 Task: Create Card Card0000000068 in Board Board0000000017 in Workspace WS0000000006 in Trello. Create Card Card0000000069 in Board Board0000000018 in Workspace WS0000000006 in Trello. Create Card Card0000000070 in Board Board0000000018 in Workspace WS0000000006 in Trello. Create Card Card0000000071 in Board Board0000000018 in Workspace WS0000000006 in Trello. Create Card Card0000000072 in Board Board0000000018 in Workspace WS0000000006 in Trello
Action: Mouse moved to (339, 378)
Screenshot: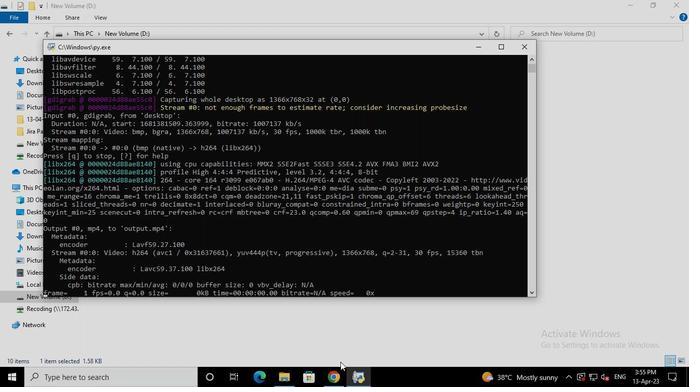 
Action: Mouse pressed left at (339, 378)
Screenshot: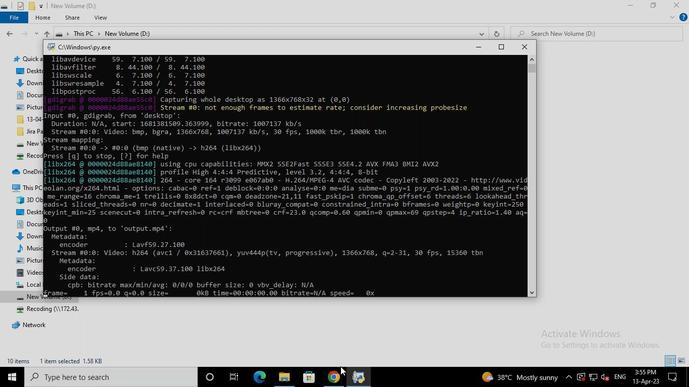 
Action: Mouse moved to (99, 106)
Screenshot: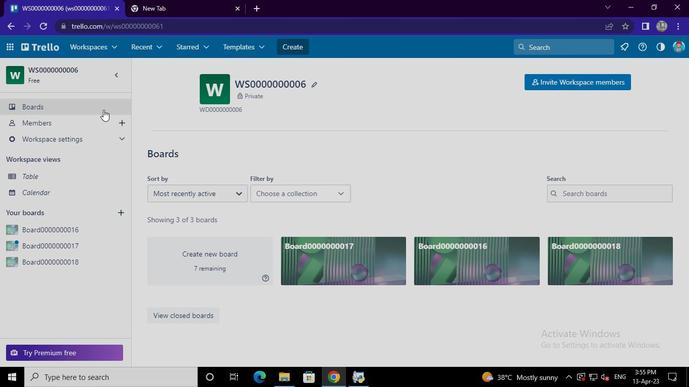 
Action: Mouse pressed left at (99, 106)
Screenshot: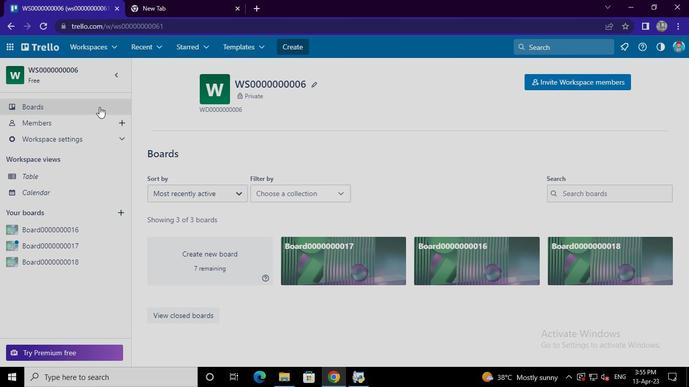 
Action: Mouse moved to (348, 260)
Screenshot: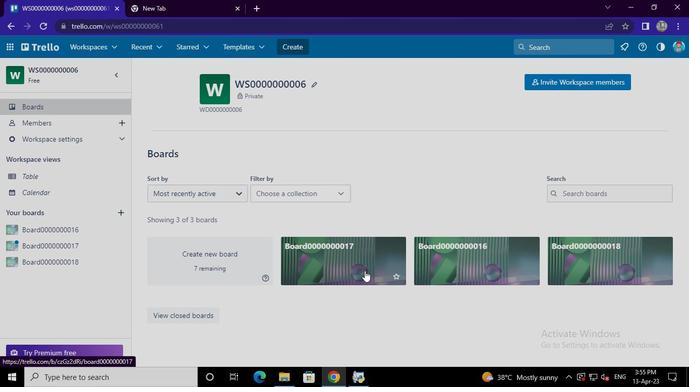 
Action: Mouse pressed left at (348, 260)
Screenshot: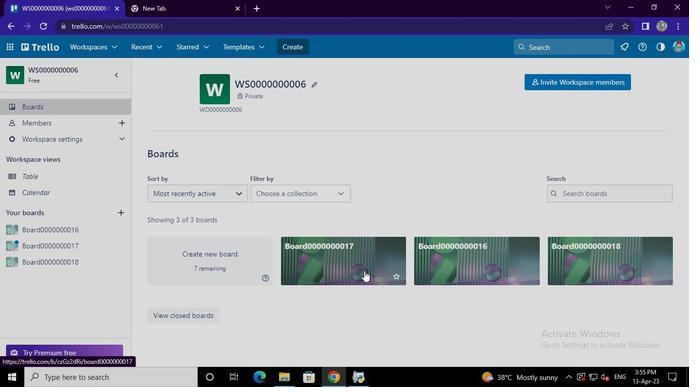 
Action: Mouse moved to (182, 171)
Screenshot: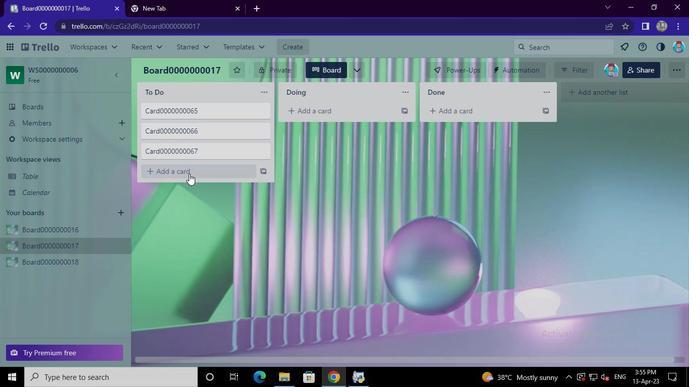 
Action: Mouse pressed left at (182, 171)
Screenshot: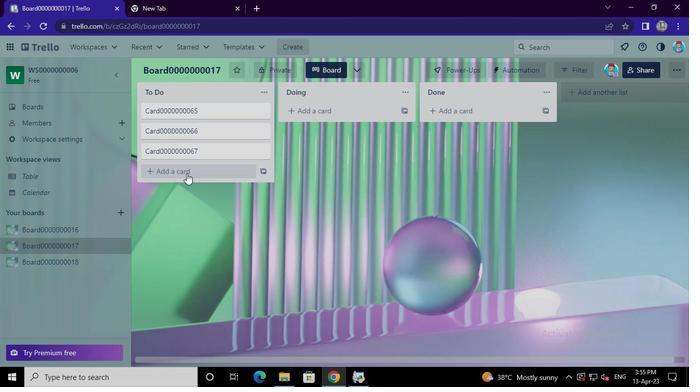 
Action: Mouse moved to (179, 174)
Screenshot: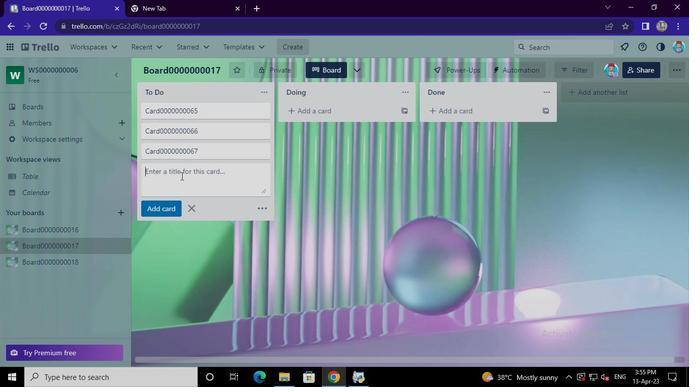 
Action: Mouse pressed left at (179, 174)
Screenshot: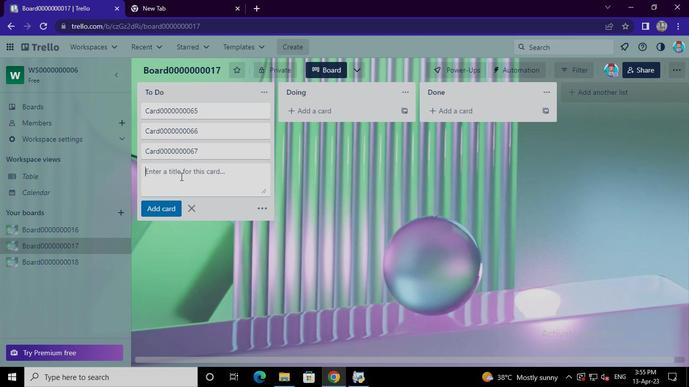 
Action: Keyboard Key.shift
Screenshot: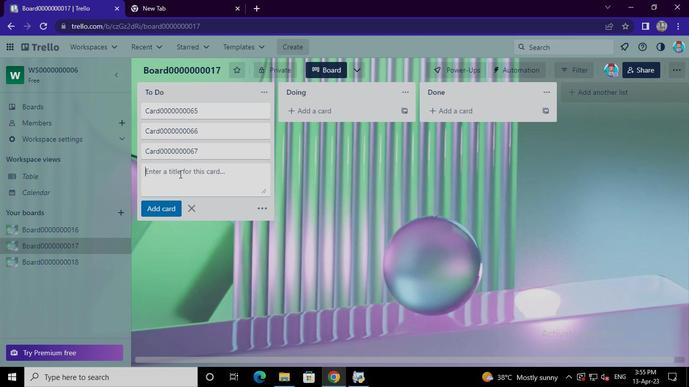 
Action: Keyboard C
Screenshot: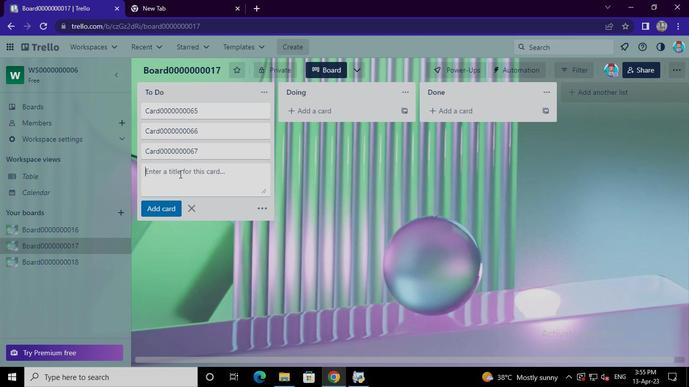 
Action: Keyboard a
Screenshot: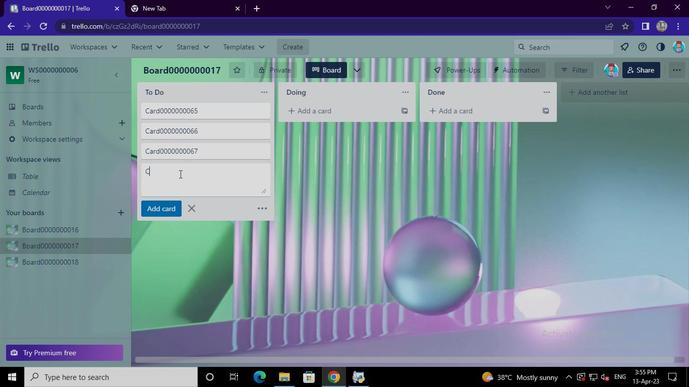 
Action: Keyboard r
Screenshot: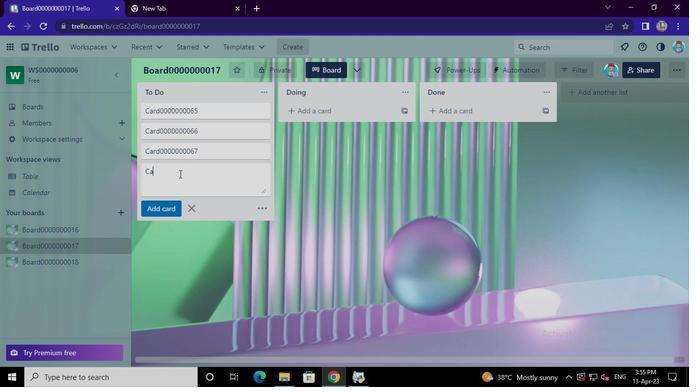 
Action: Keyboard d
Screenshot: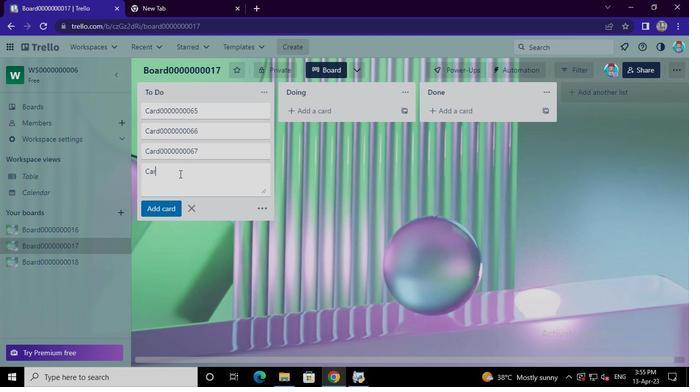 
Action: Mouse moved to (318, 245)
Screenshot: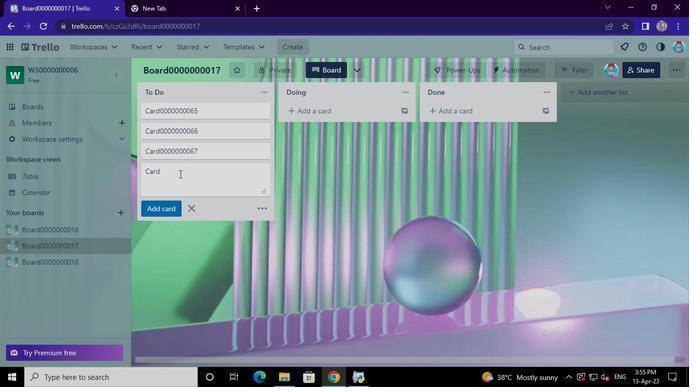 
Action: Keyboard <96>
Screenshot: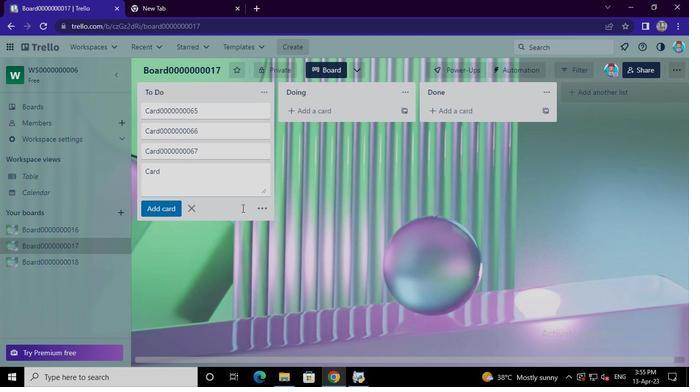 
Action: Keyboard <96>
Screenshot: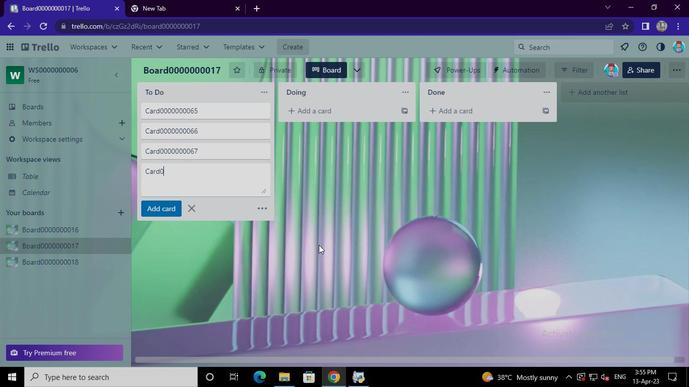 
Action: Keyboard <96>
Screenshot: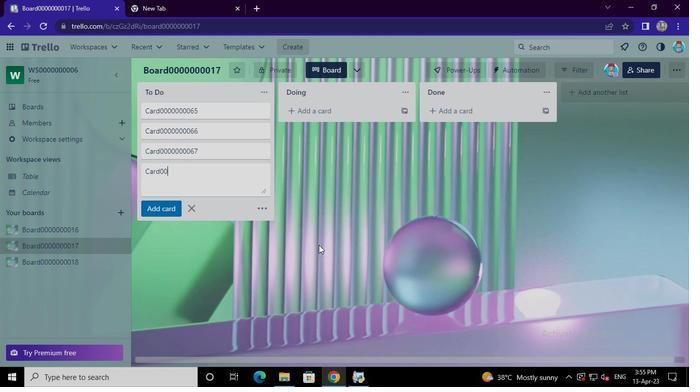 
Action: Keyboard <96>
Screenshot: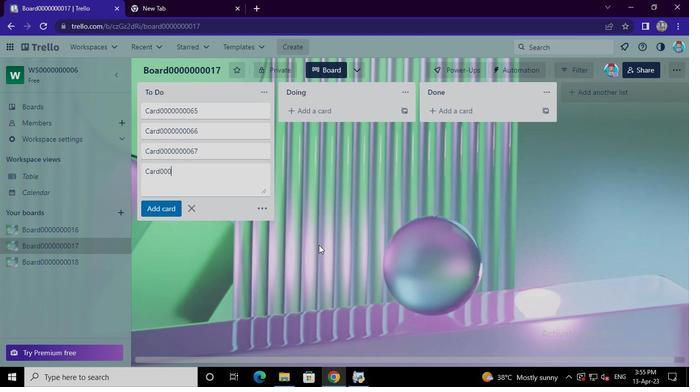 
Action: Keyboard <96>
Screenshot: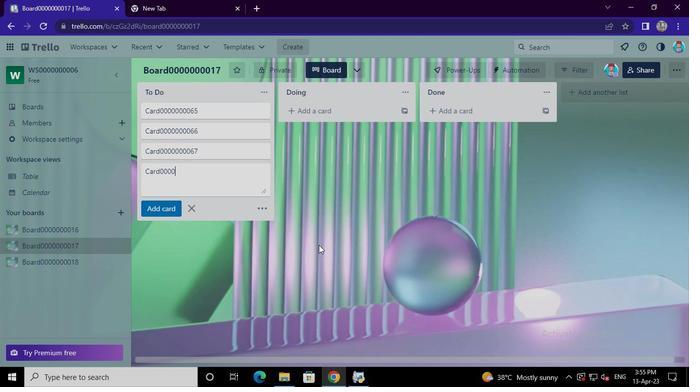 
Action: Keyboard <96>
Screenshot: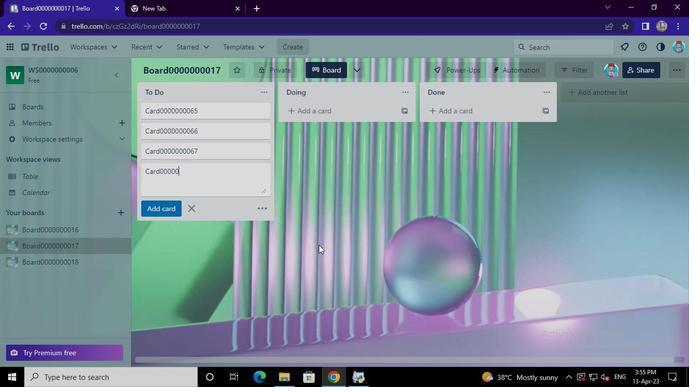 
Action: Keyboard <96>
Screenshot: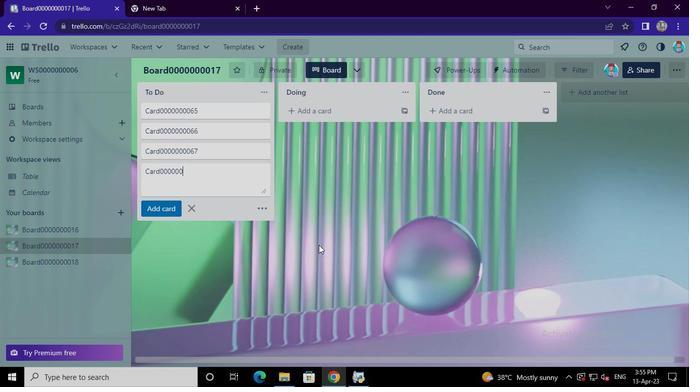 
Action: Keyboard <96>
Screenshot: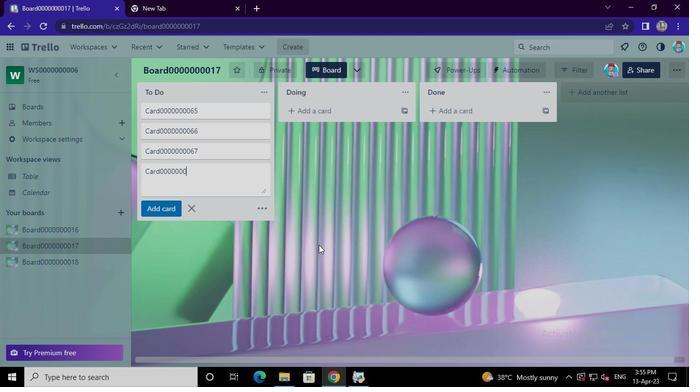 
Action: Mouse moved to (319, 245)
Screenshot: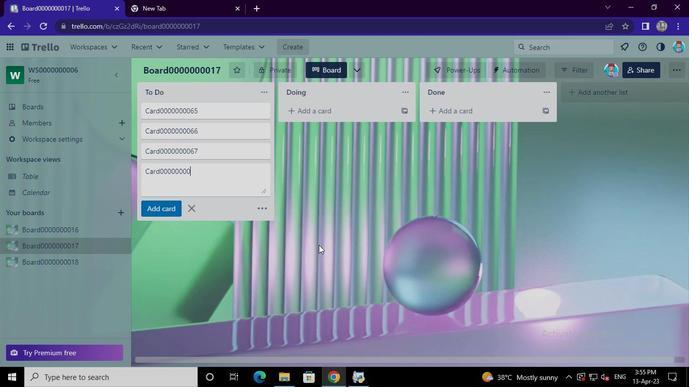 
Action: Keyboard <102>
Screenshot: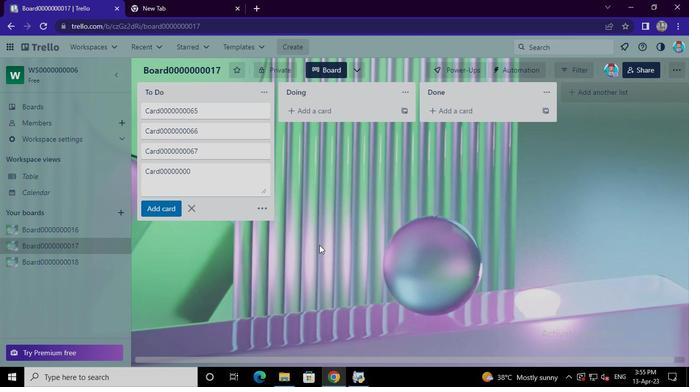 
Action: Keyboard <104>
Screenshot: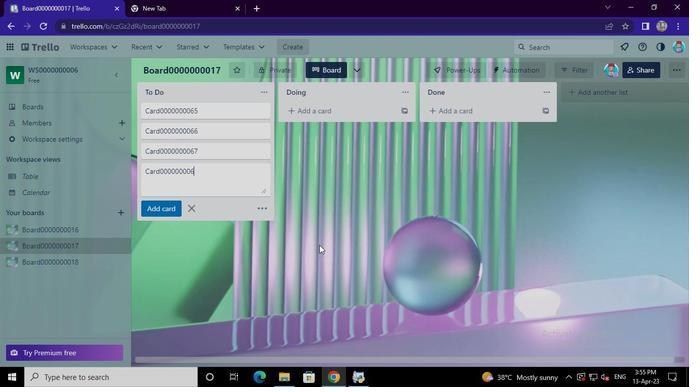 
Action: Mouse moved to (151, 210)
Screenshot: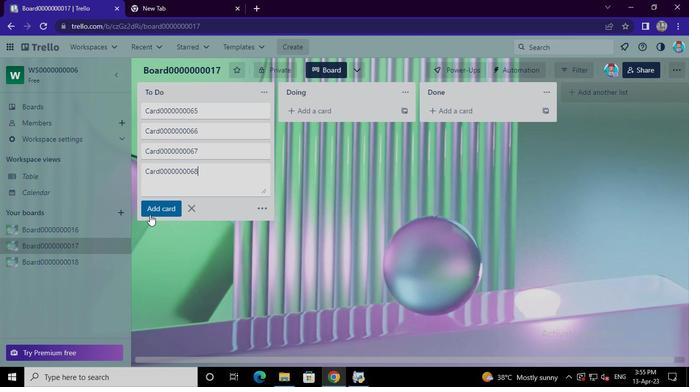 
Action: Mouse pressed left at (151, 210)
Screenshot: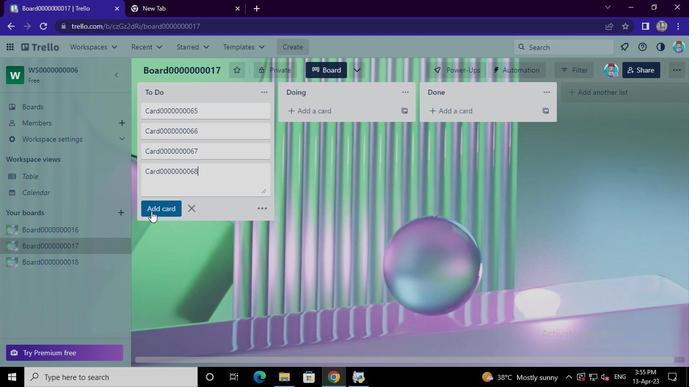 
Action: Mouse moved to (51, 108)
Screenshot: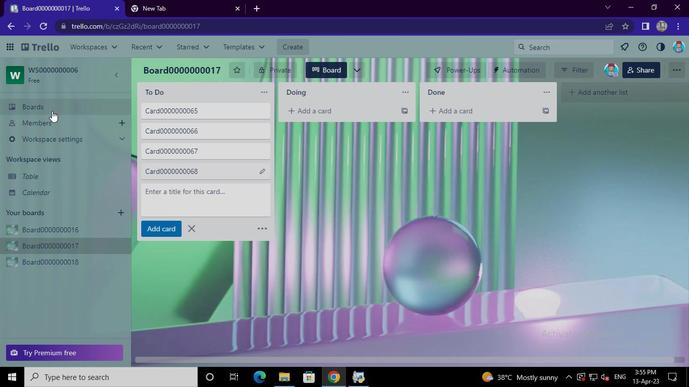 
Action: Mouse pressed left at (51, 108)
Screenshot: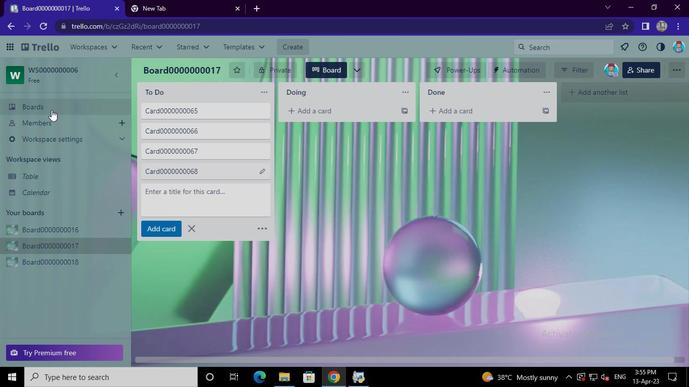 
Action: Mouse moved to (604, 263)
Screenshot: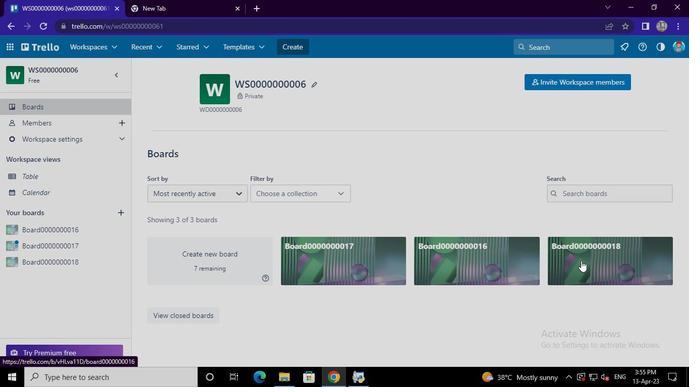 
Action: Mouse pressed left at (604, 263)
Screenshot: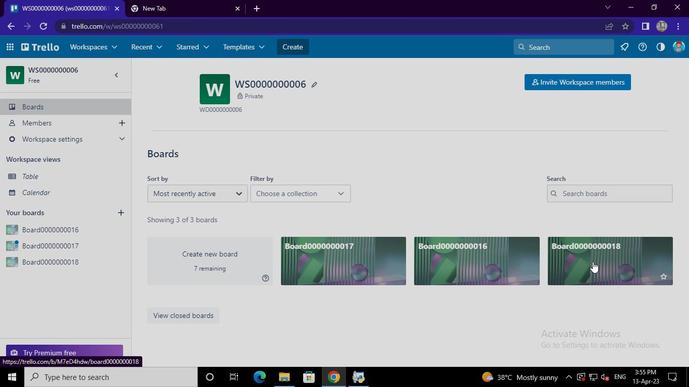 
Action: Mouse moved to (164, 137)
Screenshot: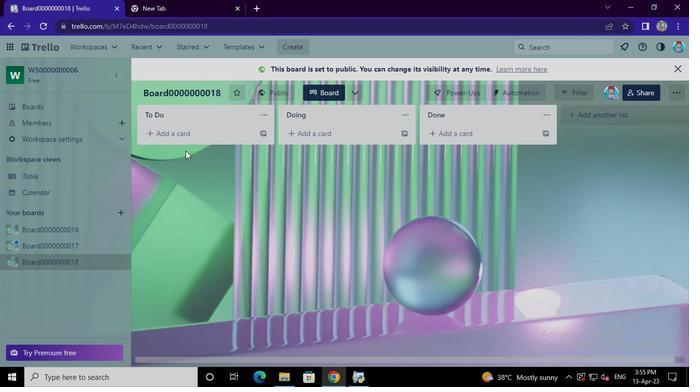 
Action: Mouse pressed left at (164, 137)
Screenshot: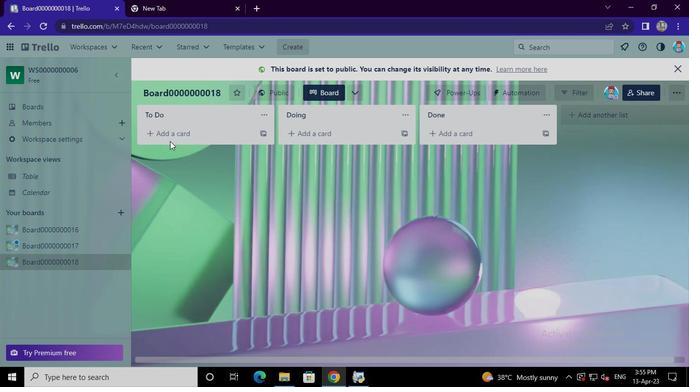 
Action: Mouse moved to (168, 137)
Screenshot: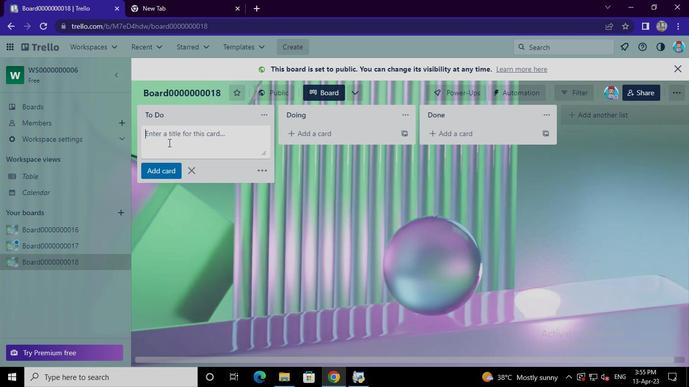 
Action: Mouse pressed left at (168, 137)
Screenshot: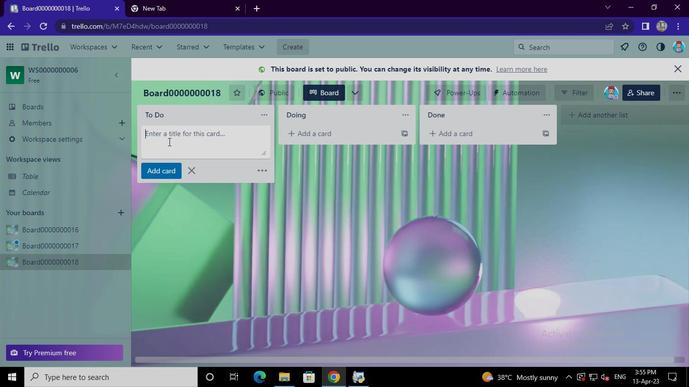 
Action: Keyboard Key.shift
Screenshot: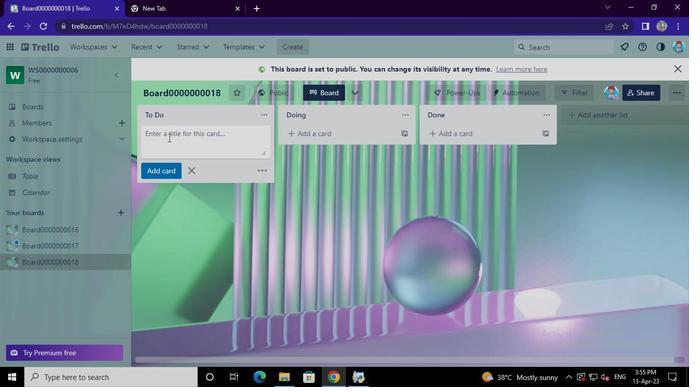 
Action: Keyboard C
Screenshot: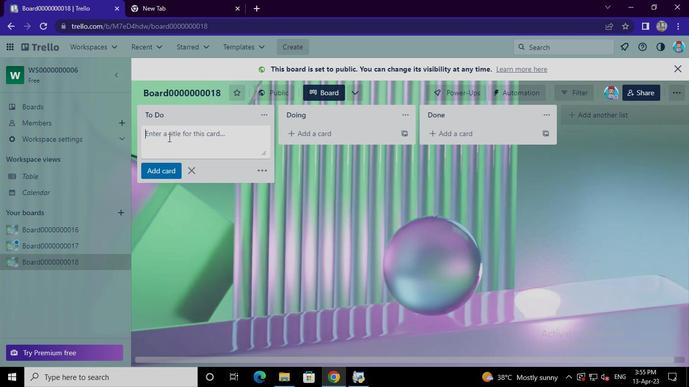
Action: Keyboard a
Screenshot: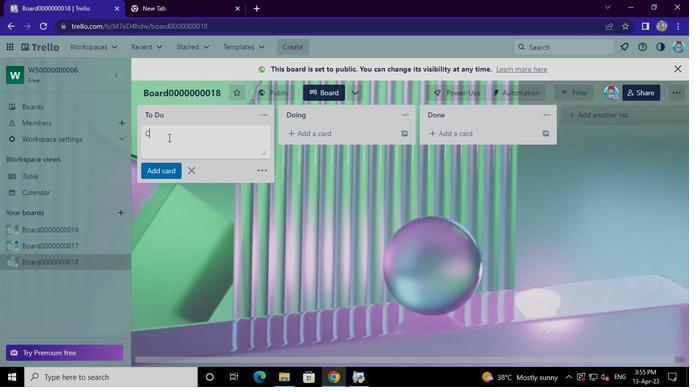 
Action: Keyboard r
Screenshot: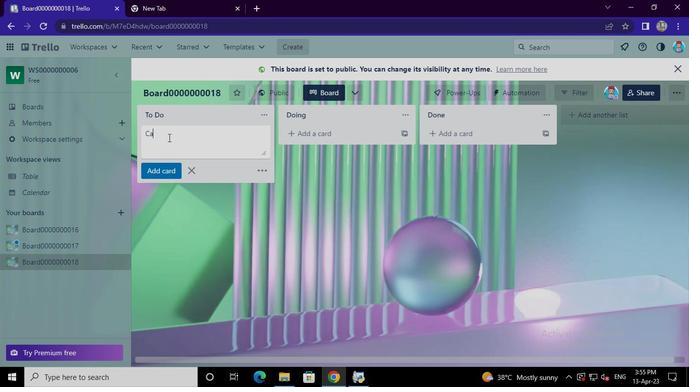 
Action: Keyboard d
Screenshot: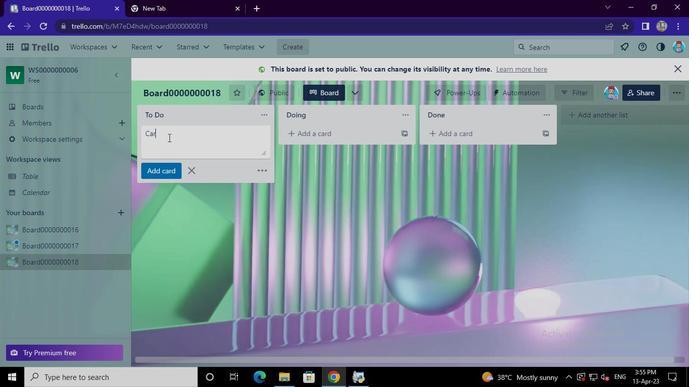 
Action: Keyboard <96>
Screenshot: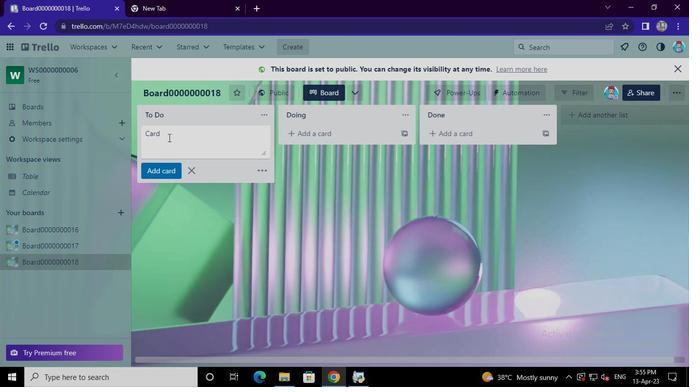 
Action: Keyboard <96>
Screenshot: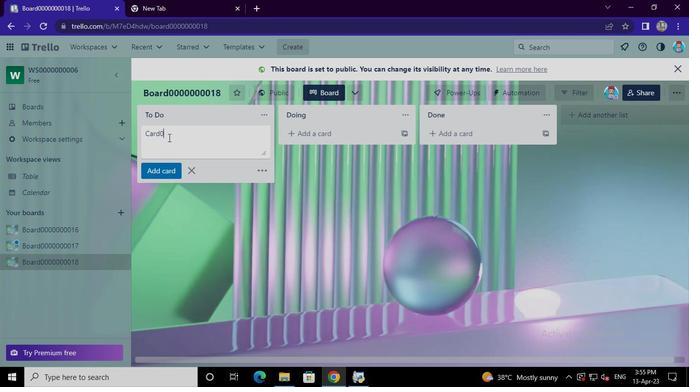 
Action: Keyboard <96>
Screenshot: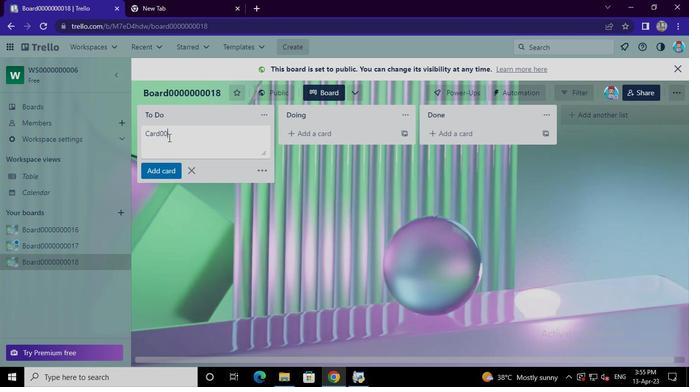 
Action: Keyboard <96>
Screenshot: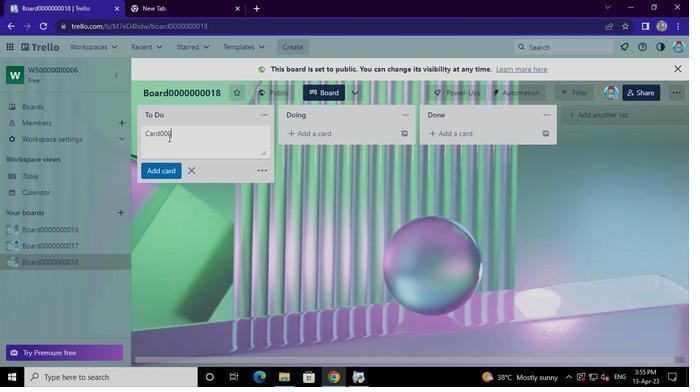 
Action: Keyboard <96>
Screenshot: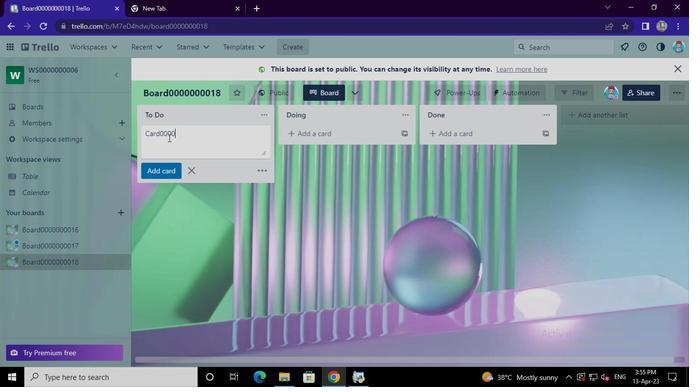 
Action: Keyboard <96>
Screenshot: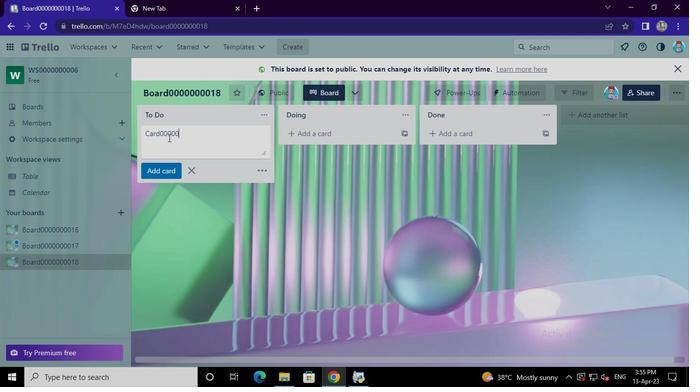 
Action: Keyboard <96>
Screenshot: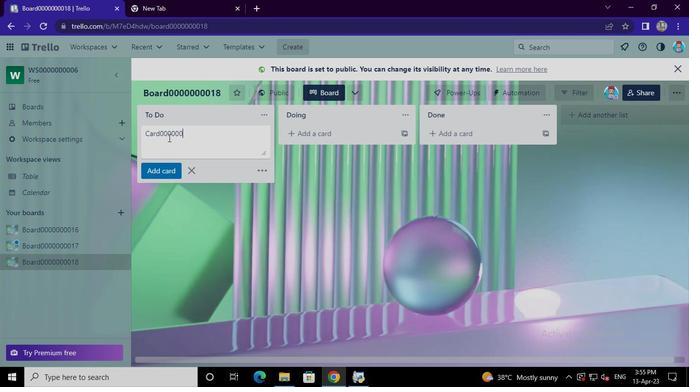 
Action: Keyboard <96>
Screenshot: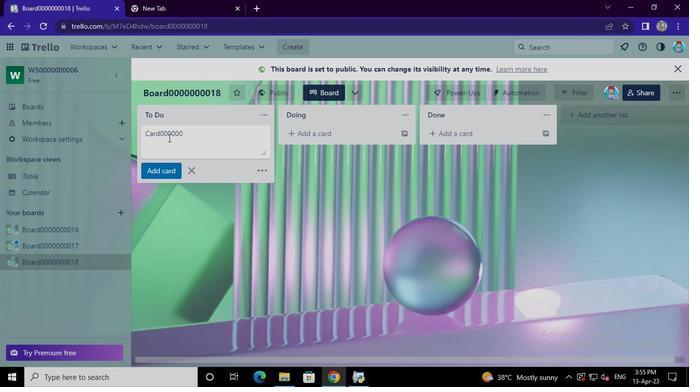 
Action: Keyboard <102>
Screenshot: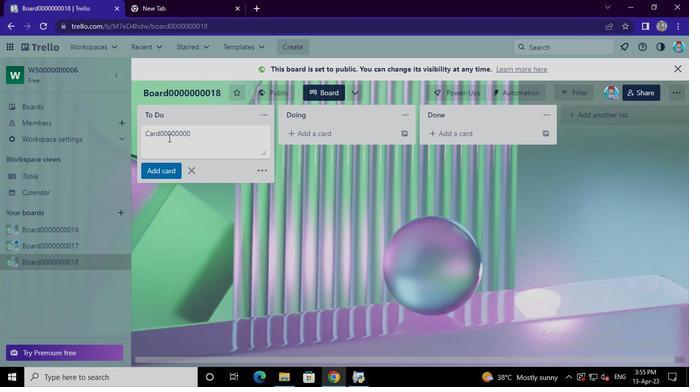 
Action: Keyboard <105>
Screenshot: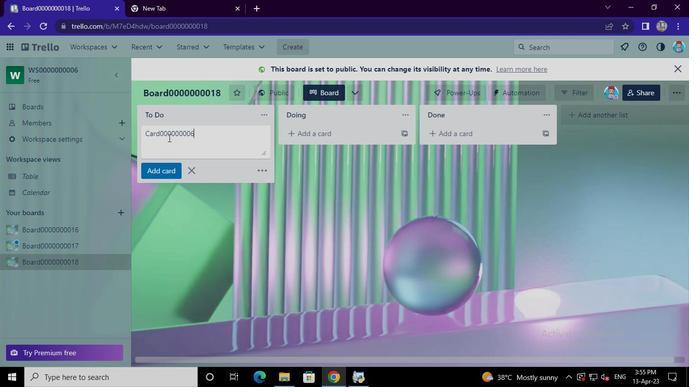 
Action: Mouse moved to (160, 165)
Screenshot: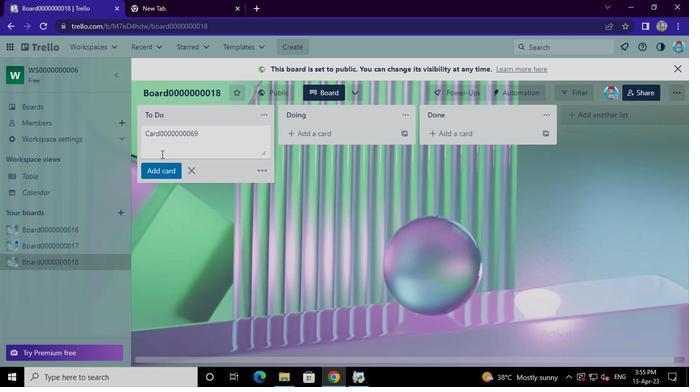 
Action: Mouse pressed left at (160, 165)
Screenshot: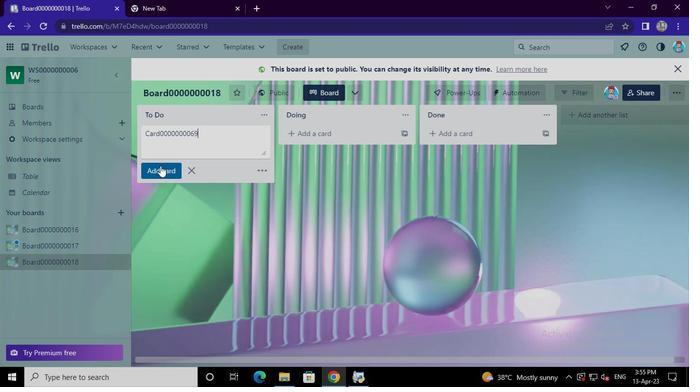 
Action: Mouse moved to (158, 159)
Screenshot: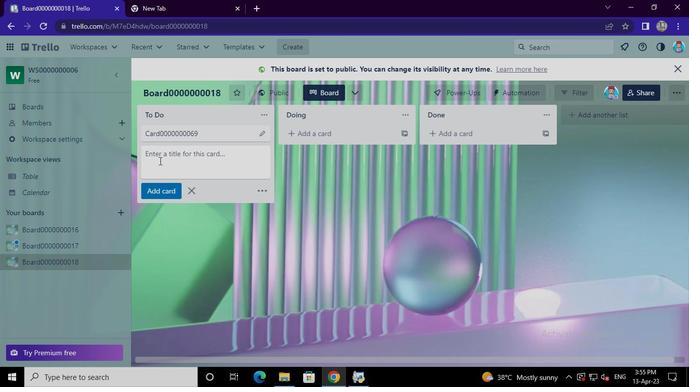 
Action: Mouse pressed left at (158, 159)
Screenshot: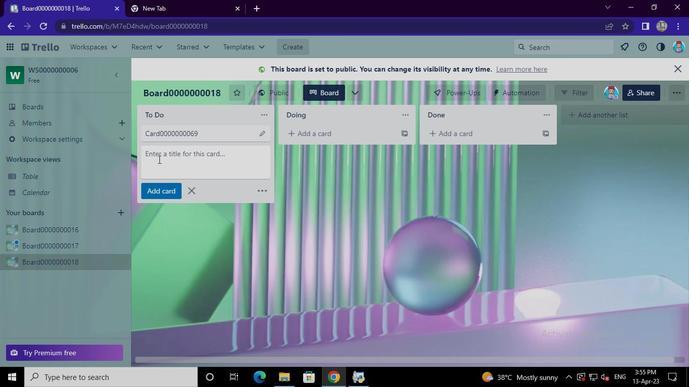 
Action: Mouse moved to (158, 158)
Screenshot: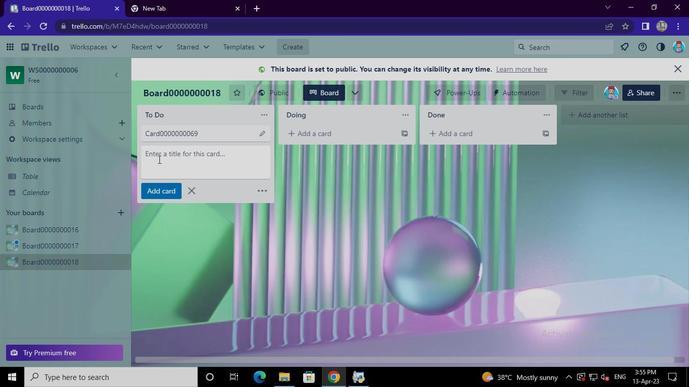 
Action: Keyboard Key.shift
Screenshot: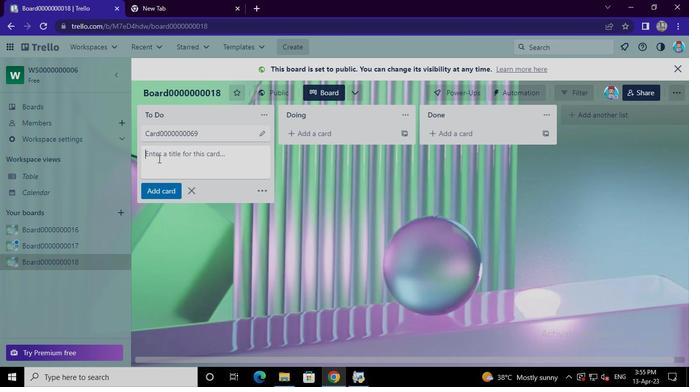 
Action: Keyboard C
Screenshot: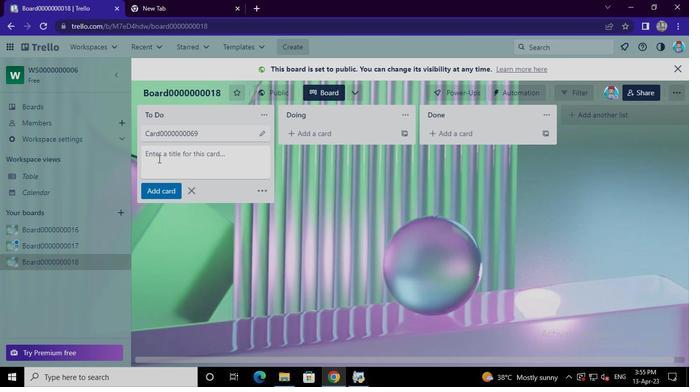 
Action: Keyboard a
Screenshot: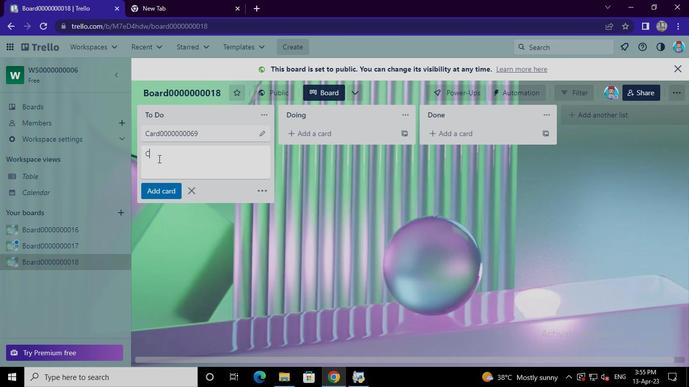 
Action: Keyboard r
Screenshot: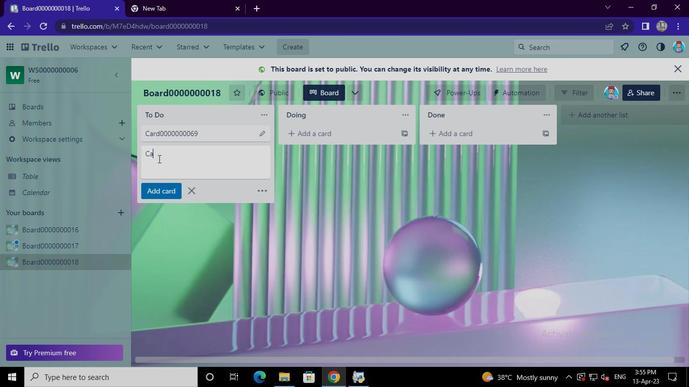 
Action: Keyboard d
Screenshot: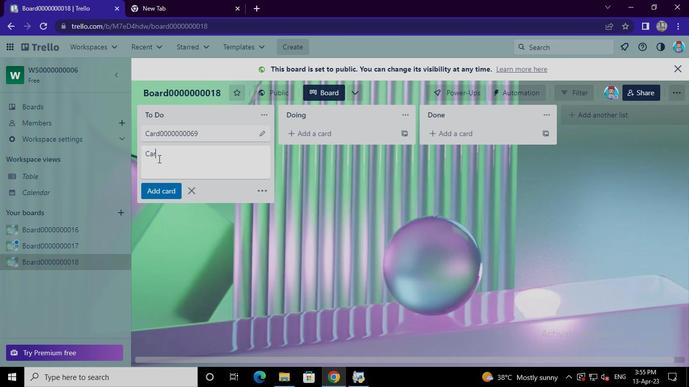 
Action: Keyboard <96>
Screenshot: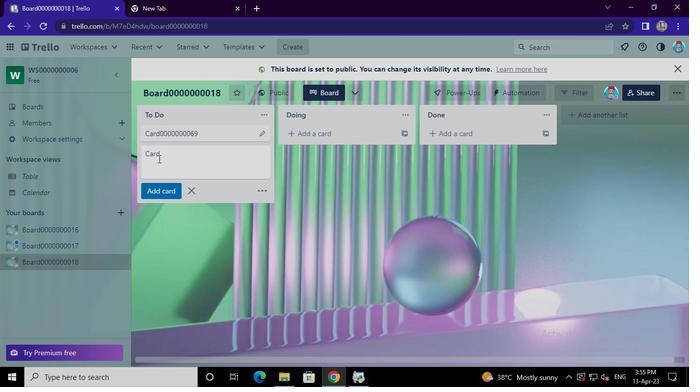 
Action: Keyboard <96>
Screenshot: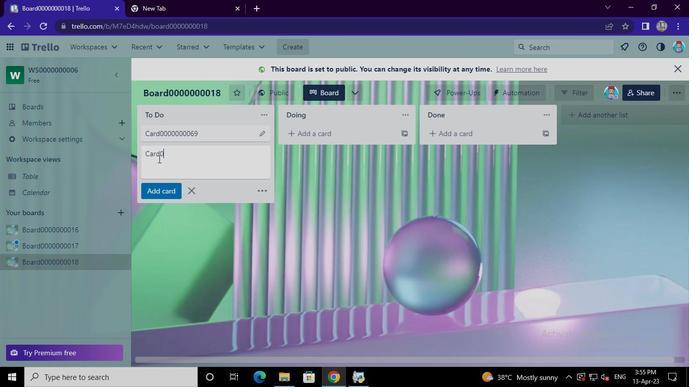 
Action: Keyboard <96>
Screenshot: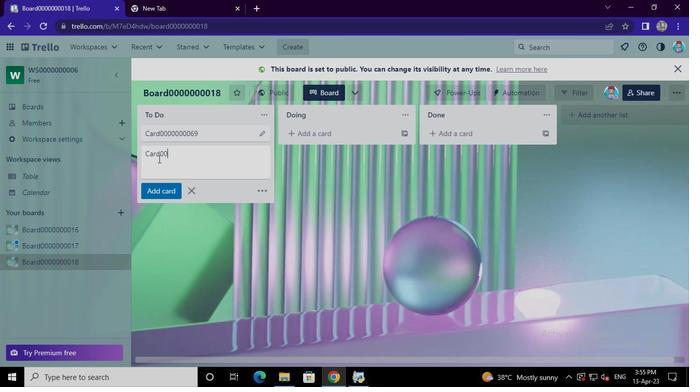 
Action: Keyboard <96>
Screenshot: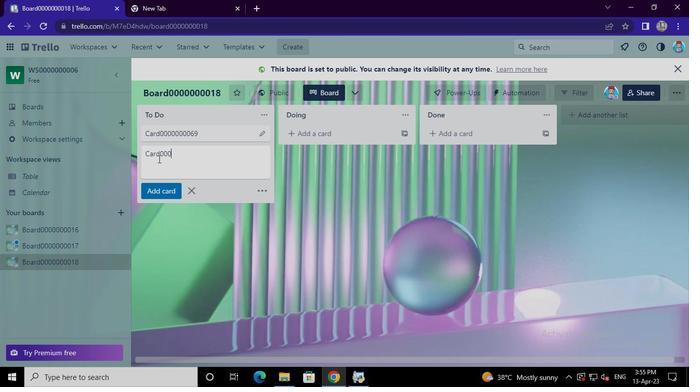 
Action: Keyboard <96>
Screenshot: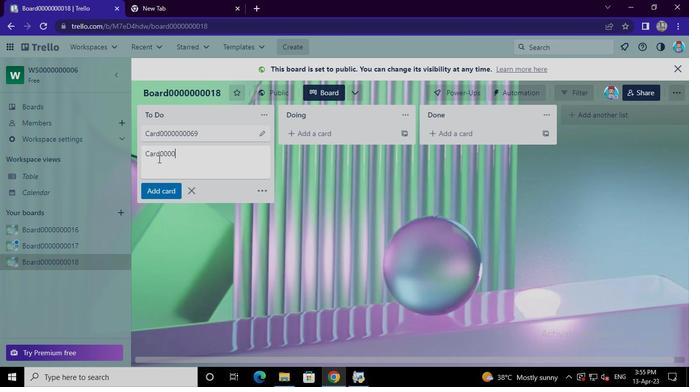 
Action: Keyboard <96>
Screenshot: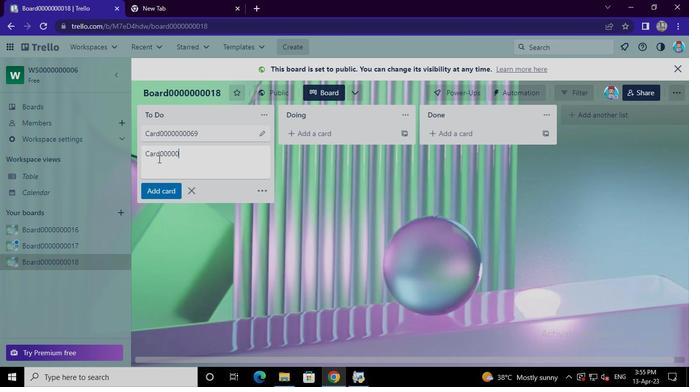 
Action: Keyboard <96>
Screenshot: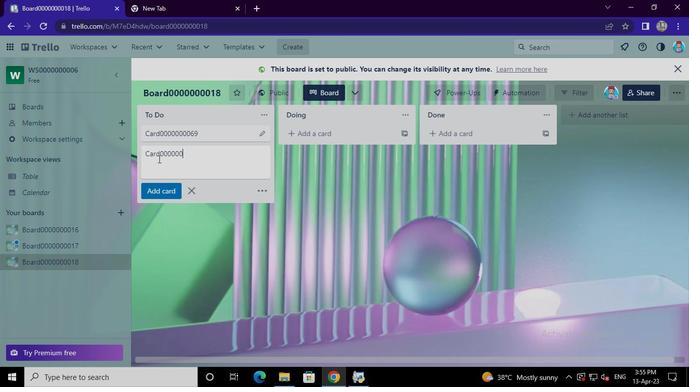
Action: Keyboard <96>
Screenshot: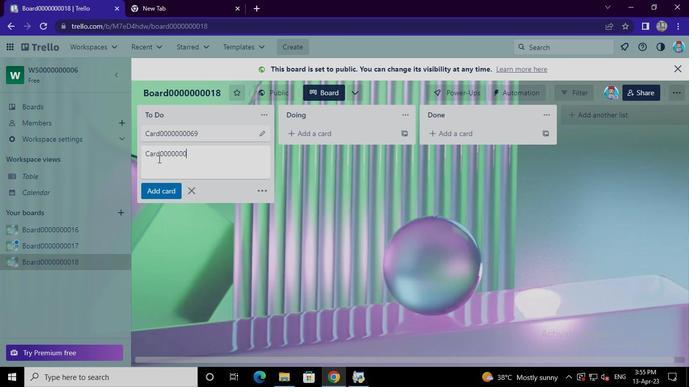 
Action: Keyboard <103>
Screenshot: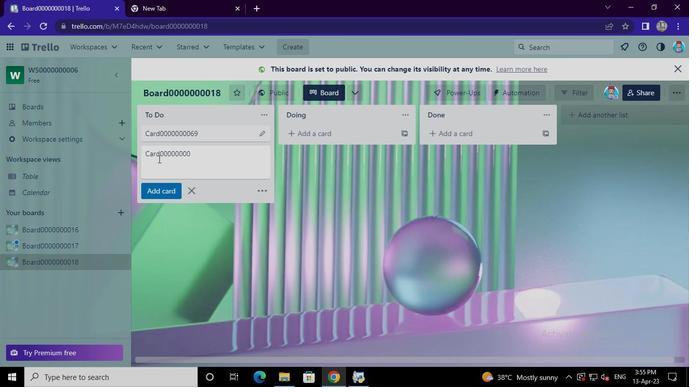 
Action: Keyboard <96>
Screenshot: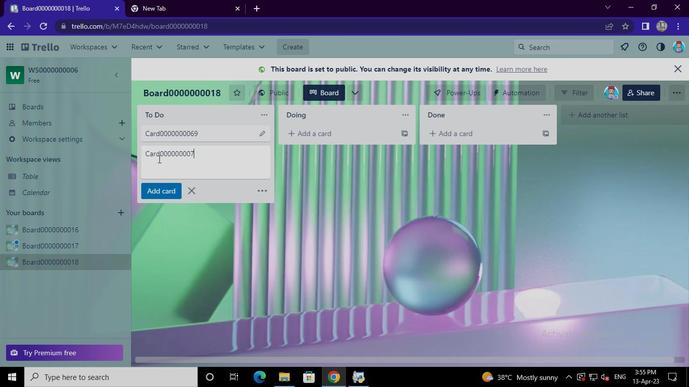 
Action: Mouse moved to (158, 188)
Screenshot: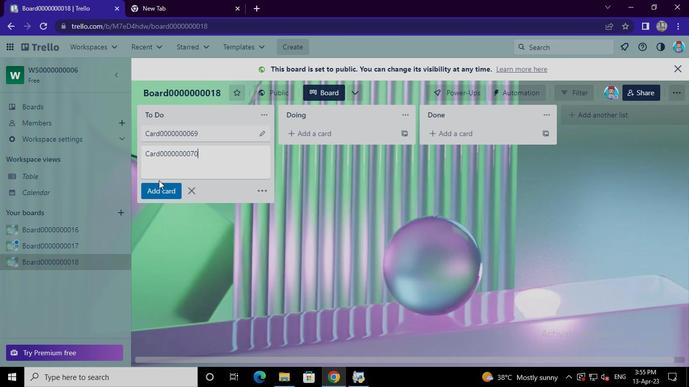 
Action: Mouse pressed left at (158, 188)
Screenshot: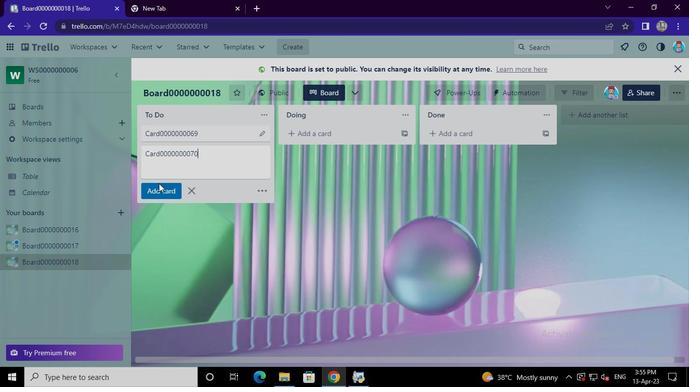 
Action: Mouse moved to (155, 176)
Screenshot: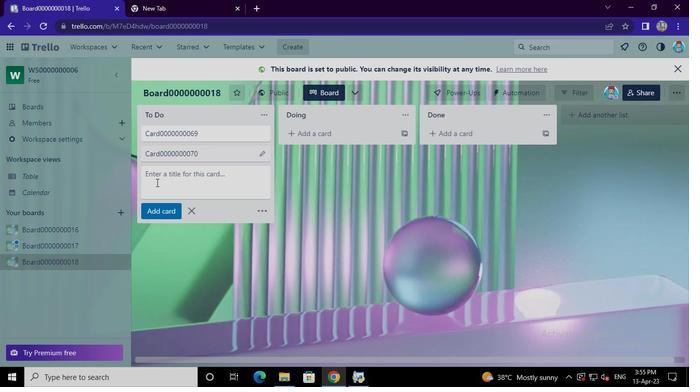 
Action: Mouse pressed left at (155, 176)
Screenshot: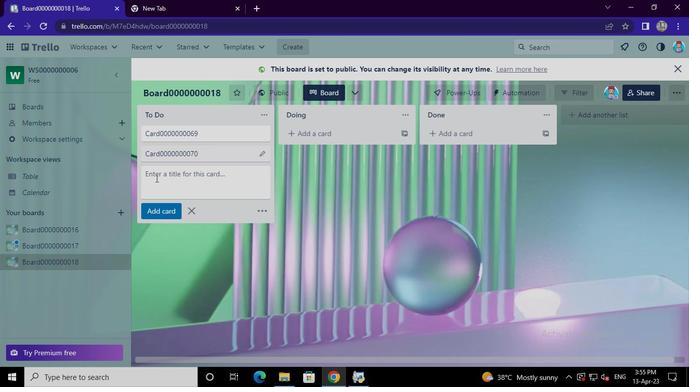 
Action: Keyboard Key.shift
Screenshot: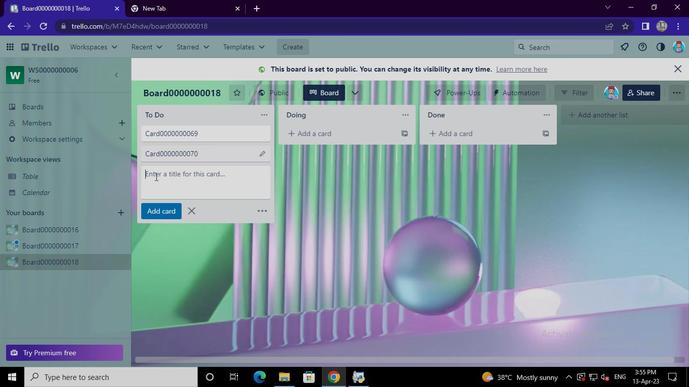 
Action: Keyboard C
Screenshot: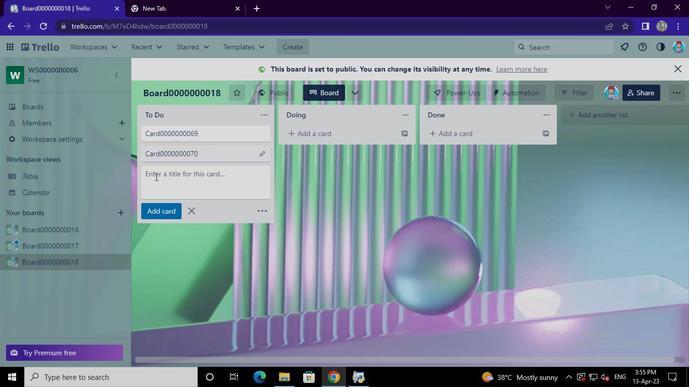 
Action: Keyboard a
Screenshot: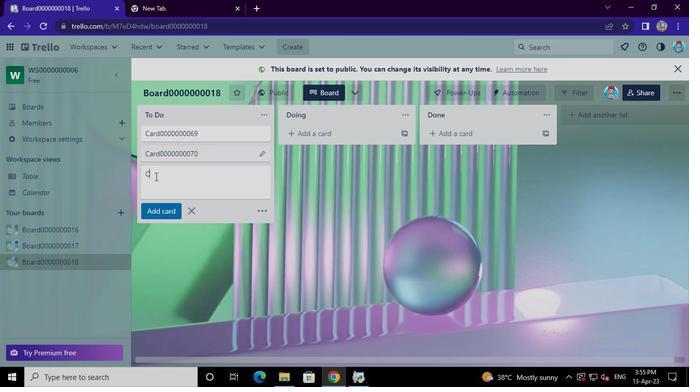 
Action: Keyboard r
Screenshot: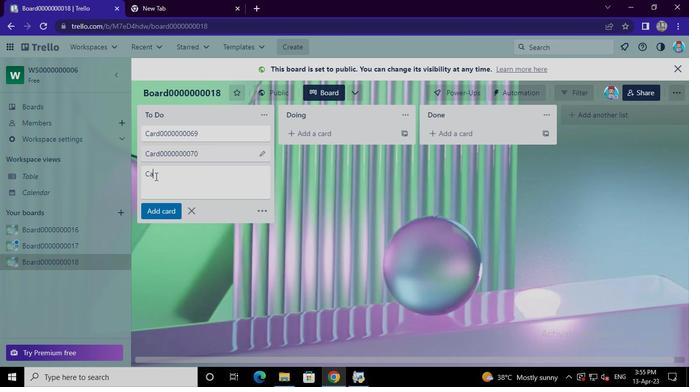 
Action: Keyboard d
Screenshot: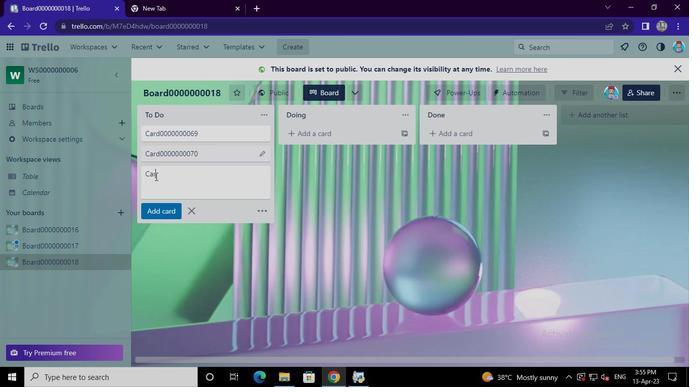 
Action: Keyboard <96>
Screenshot: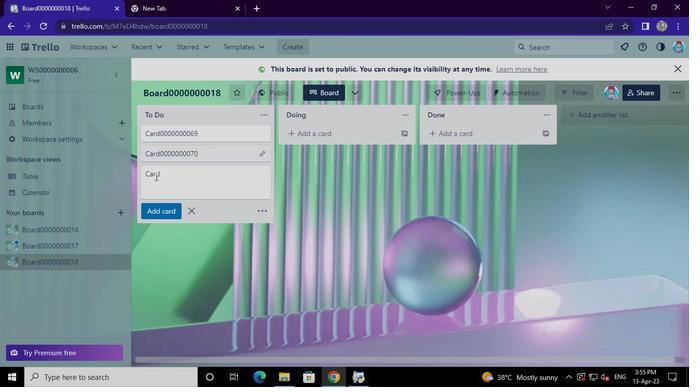 
Action: Keyboard <96>
Screenshot: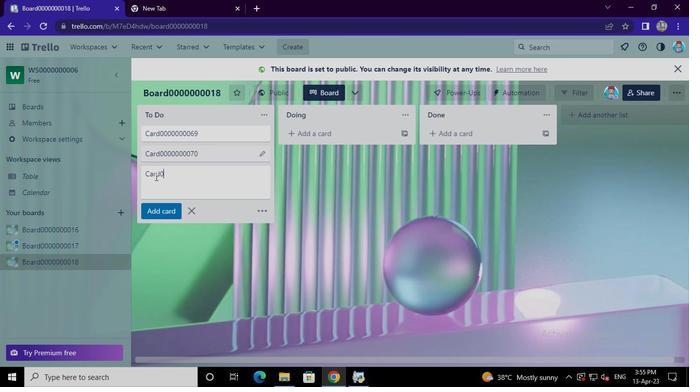 
Action: Keyboard <96>
Screenshot: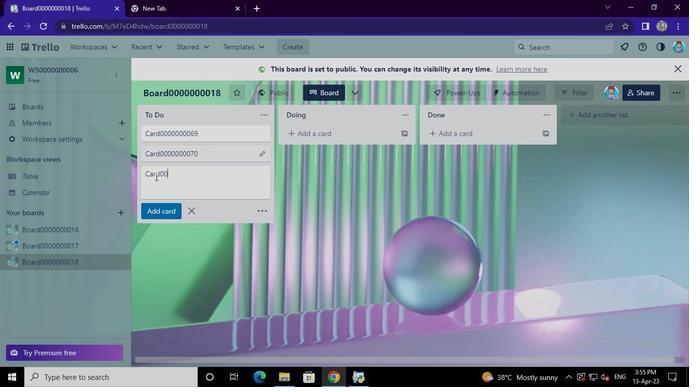 
Action: Keyboard <96>
Screenshot: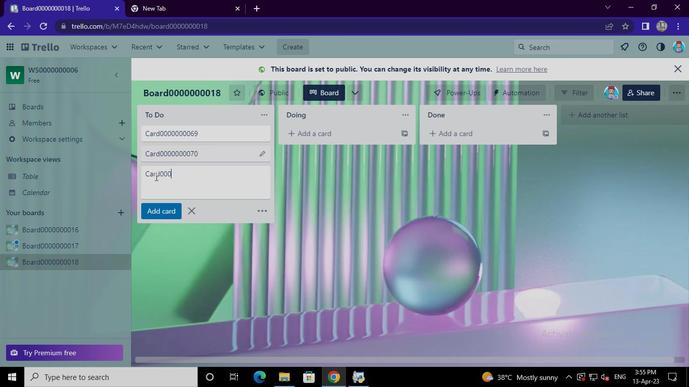 
Action: Keyboard <96>
Screenshot: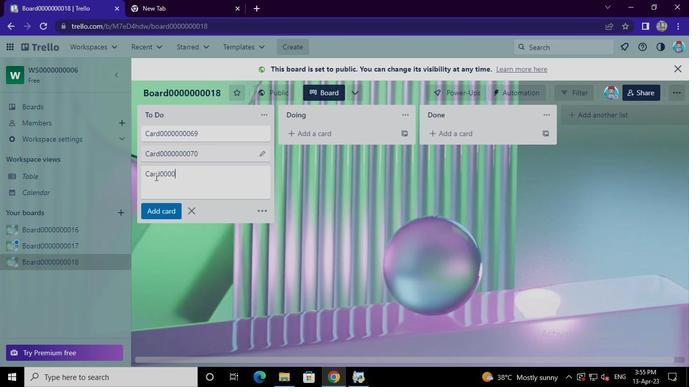 
Action: Keyboard <96>
Screenshot: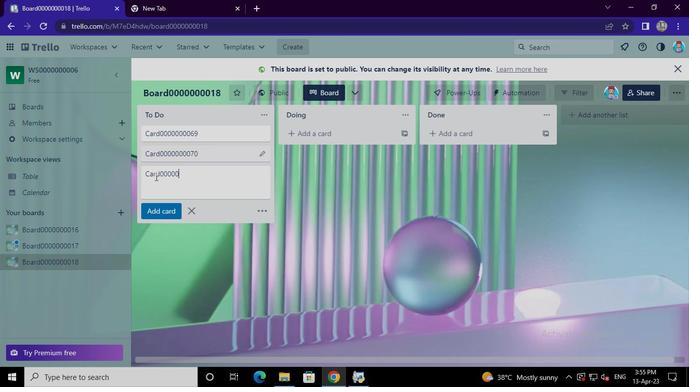 
Action: Keyboard <96>
Screenshot: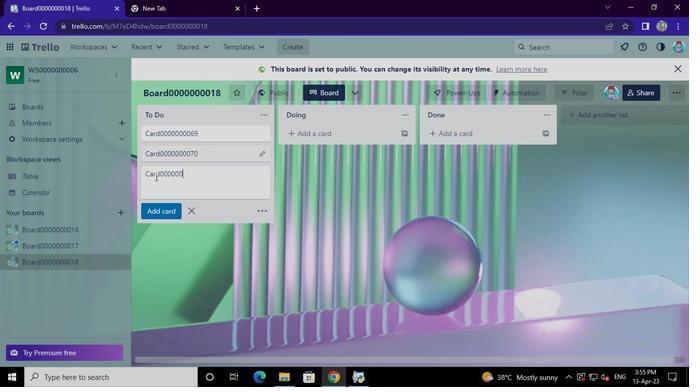 
Action: Keyboard <96>
Screenshot: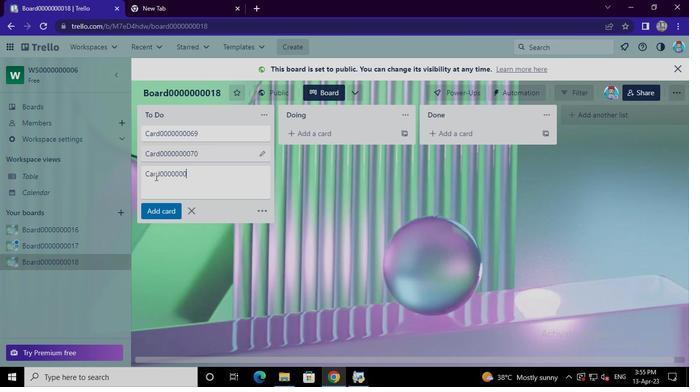 
Action: Keyboard <103>
Screenshot: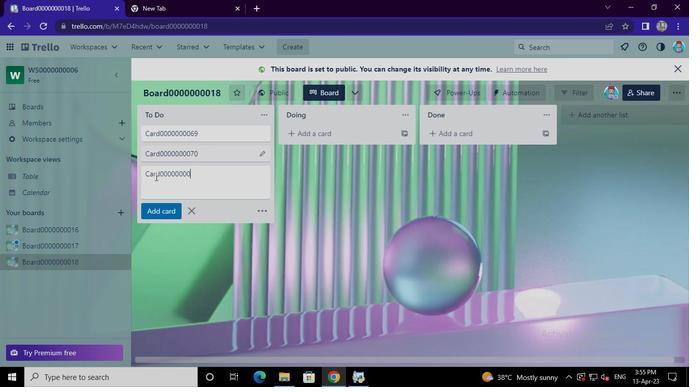 
Action: Keyboard <97>
Screenshot: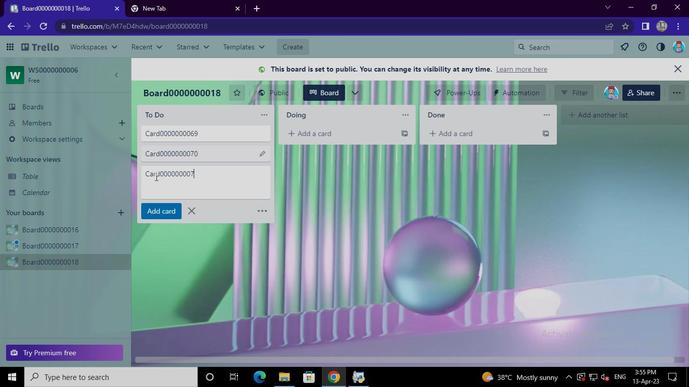 
Action: Mouse moved to (154, 207)
Screenshot: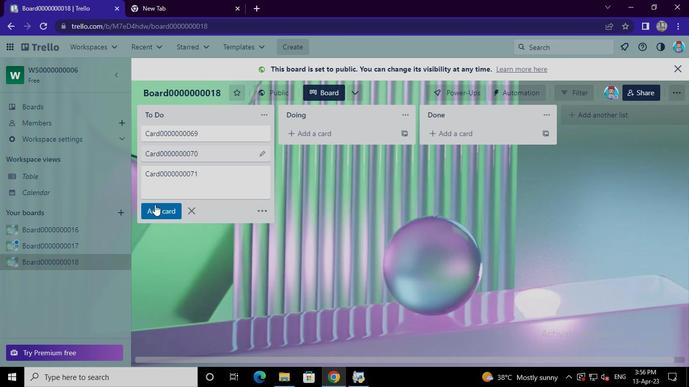 
Action: Mouse pressed left at (154, 207)
Screenshot: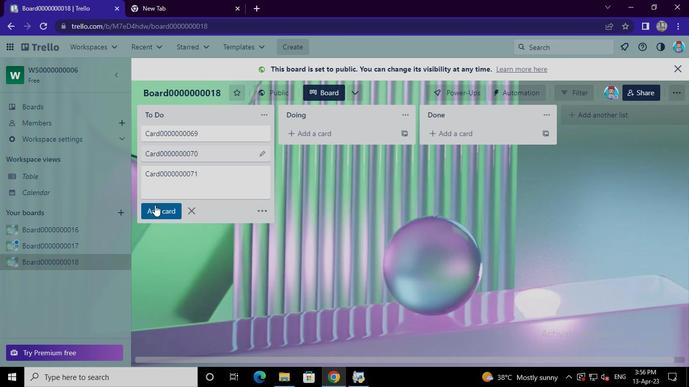 
Action: Mouse moved to (152, 196)
Screenshot: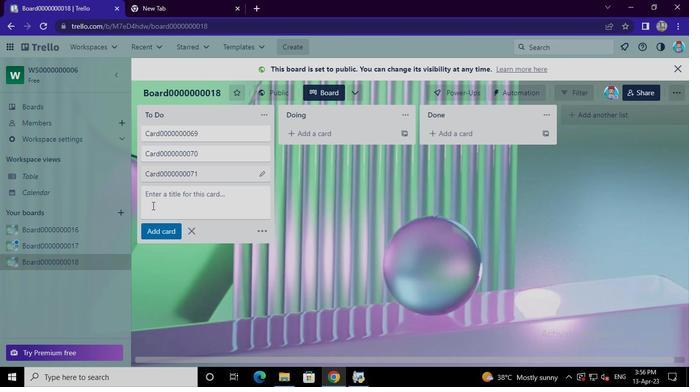 
Action: Mouse pressed left at (152, 196)
Screenshot: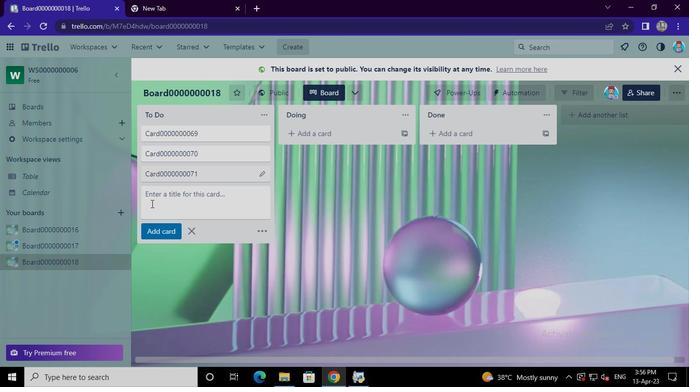 
Action: Keyboard Key.shift
Screenshot: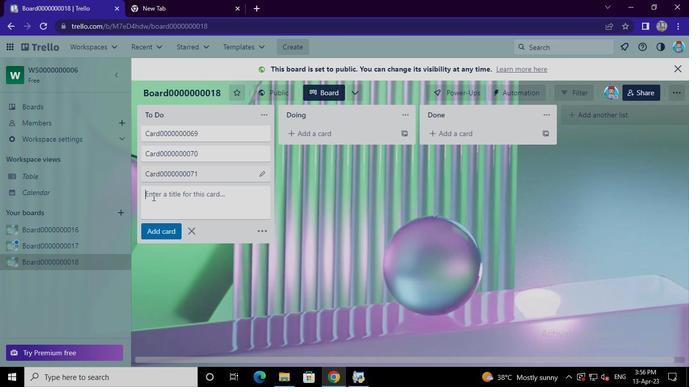 
Action: Keyboard C
Screenshot: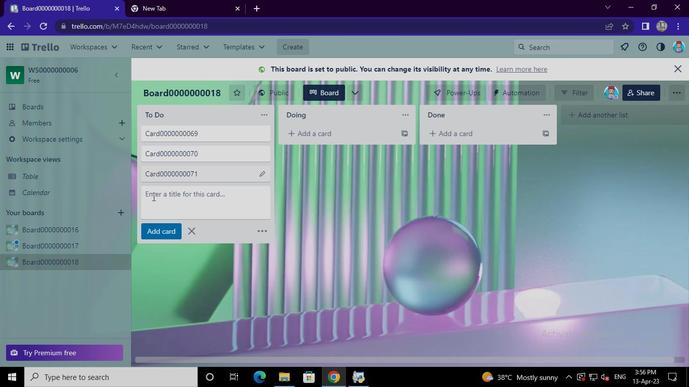 
Action: Keyboard a
Screenshot: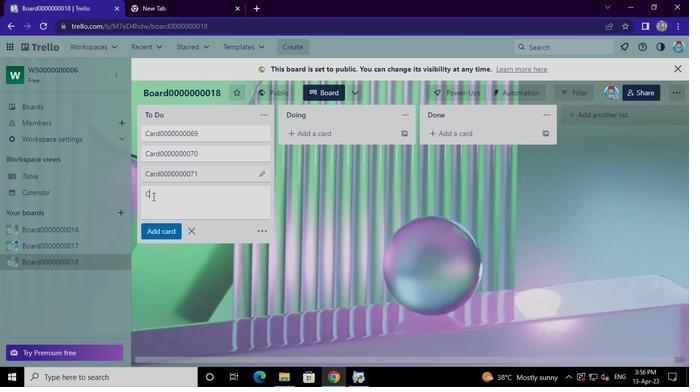 
Action: Keyboard r
Screenshot: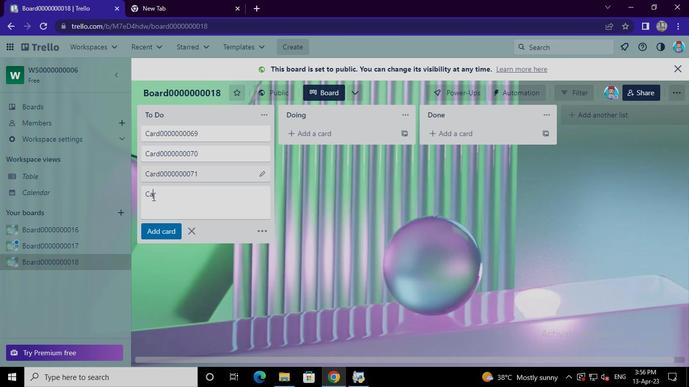
Action: Keyboard d
Screenshot: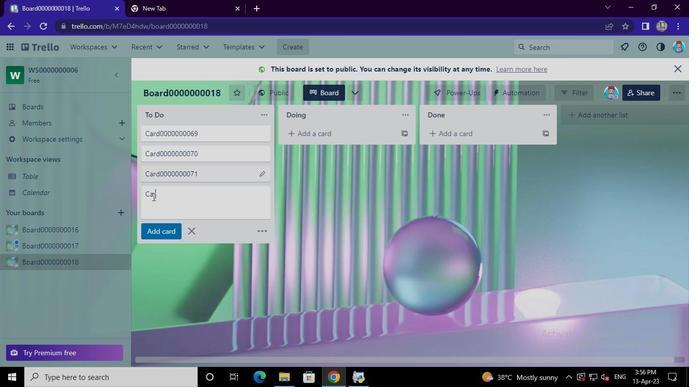 
Action: Keyboard <96>
Screenshot: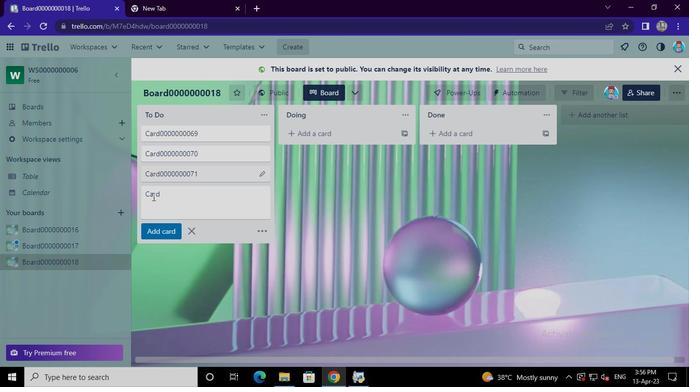 
Action: Keyboard <96>
Screenshot: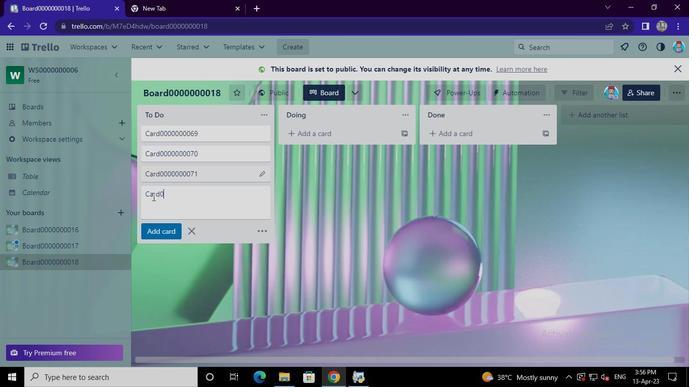 
Action: Keyboard <96>
Screenshot: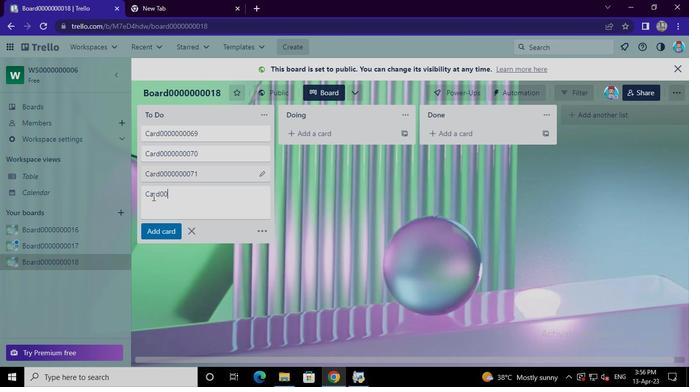 
Action: Keyboard <96>
Screenshot: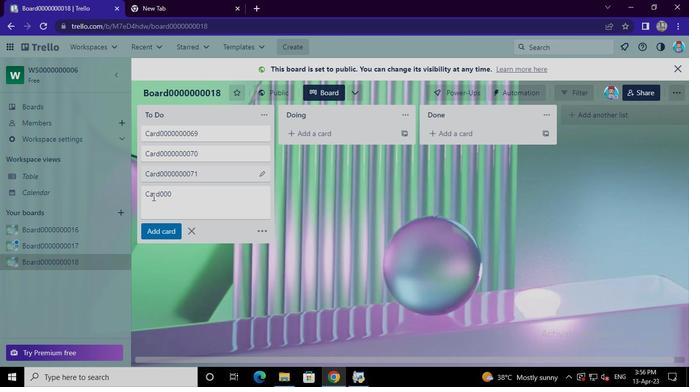 
Action: Keyboard <96>
Screenshot: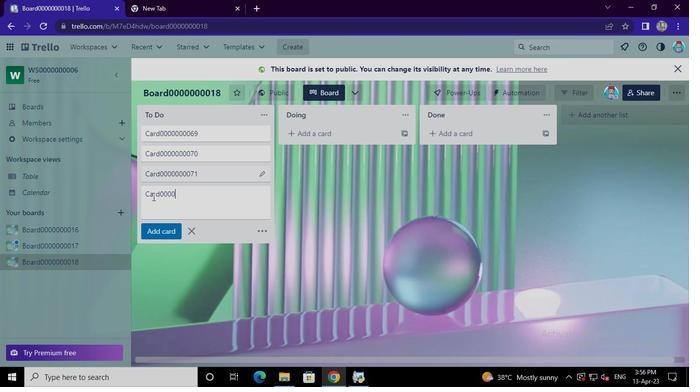 
Action: Keyboard <96>
Screenshot: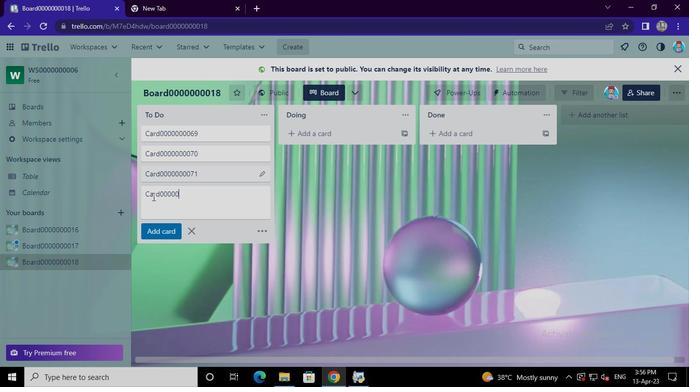 
Action: Keyboard <96>
Screenshot: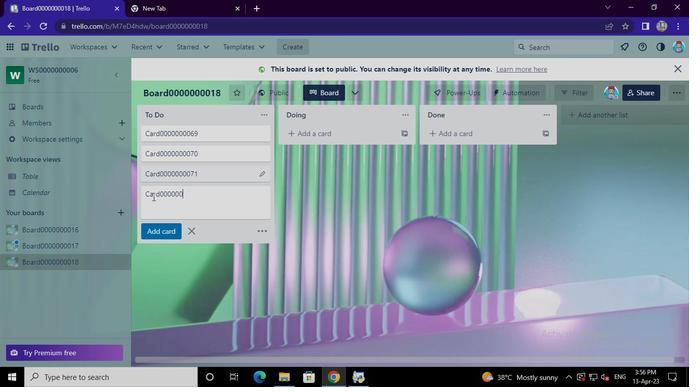 
Action: Keyboard <96>
Screenshot: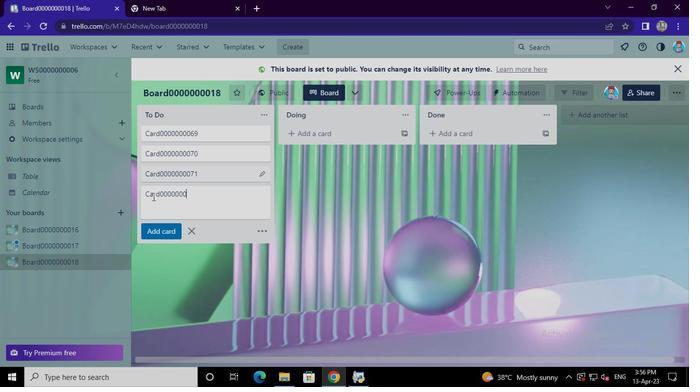 
Action: Keyboard <103>
Screenshot: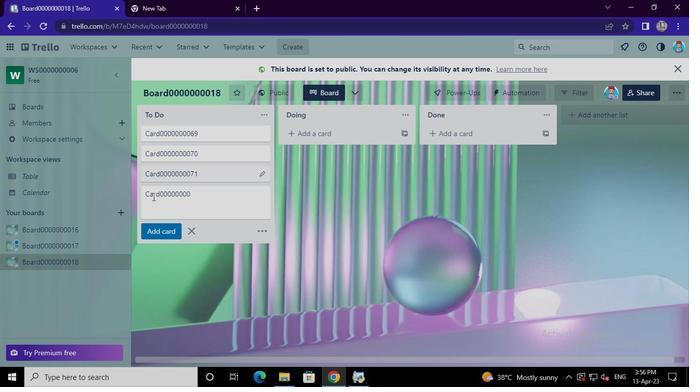 
Action: Keyboard <98>
Screenshot: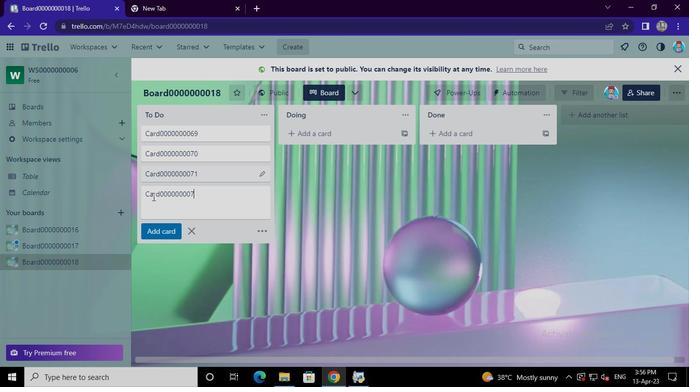 
Action: Mouse moved to (158, 229)
Screenshot: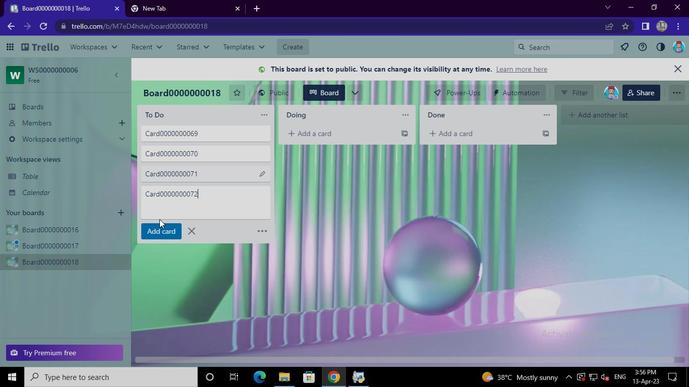 
Action: Mouse pressed left at (158, 229)
Screenshot: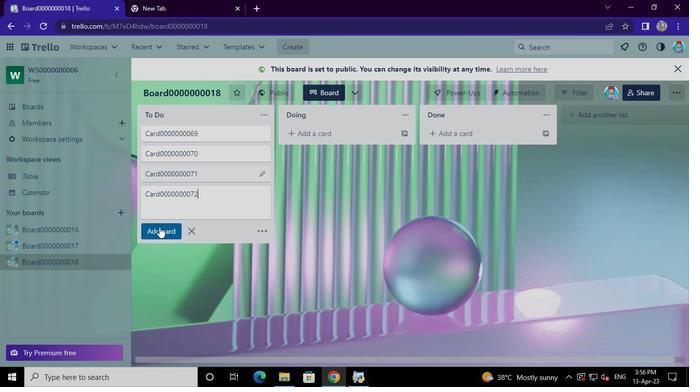 
Action: Mouse moved to (357, 383)
Screenshot: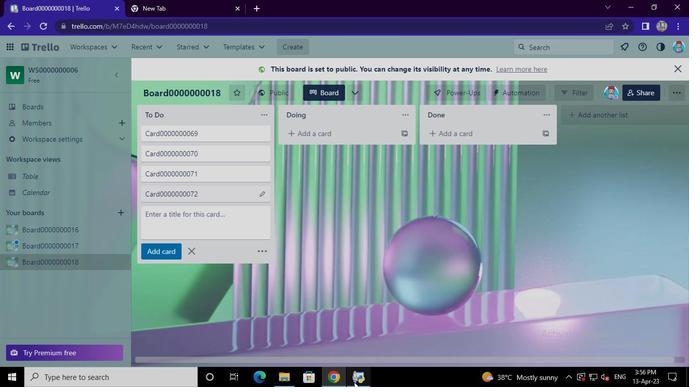 
Action: Mouse pressed left at (357, 383)
Screenshot: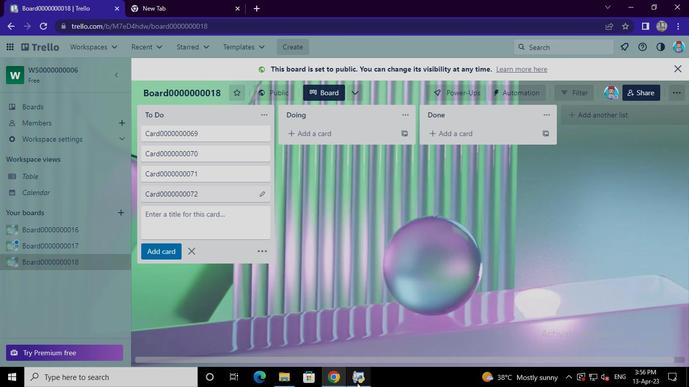 
Action: Mouse moved to (524, 46)
Screenshot: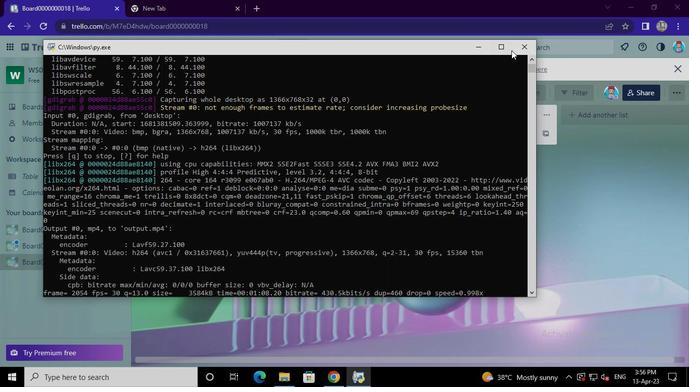 
Action: Mouse pressed left at (524, 46)
Screenshot: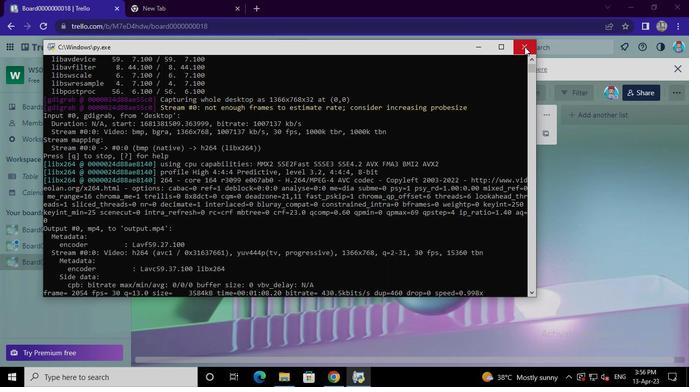 
